 Task: Create a section Capacity Planning Sprint and in the section, add a milestone Network Security Improvements in the project AgileFrame
Action: Mouse moved to (545, 356)
Screenshot: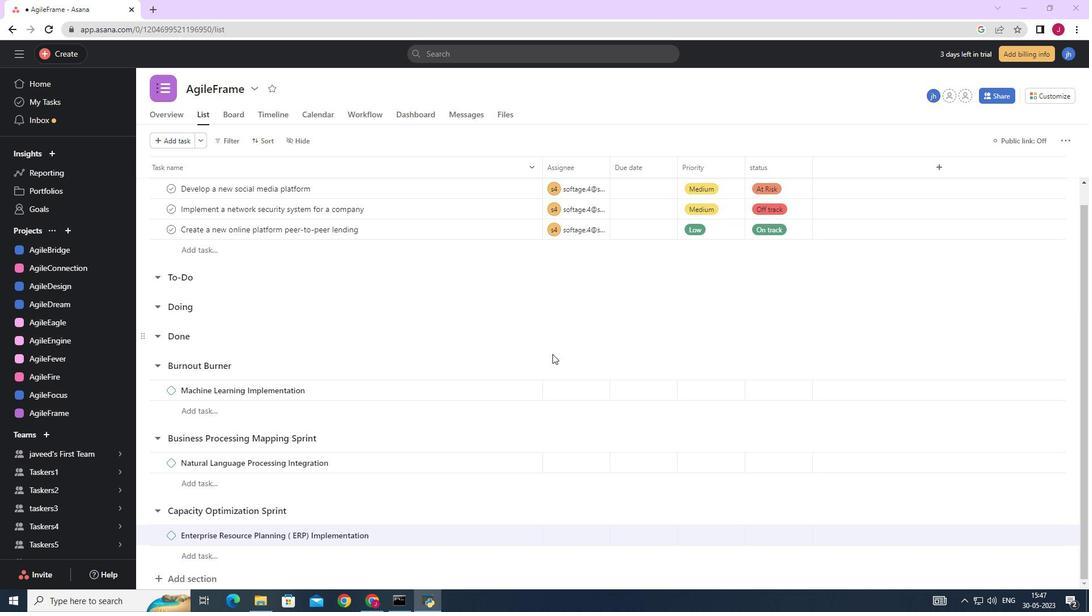 
Action: Mouse scrolled (545, 355) with delta (0, 0)
Screenshot: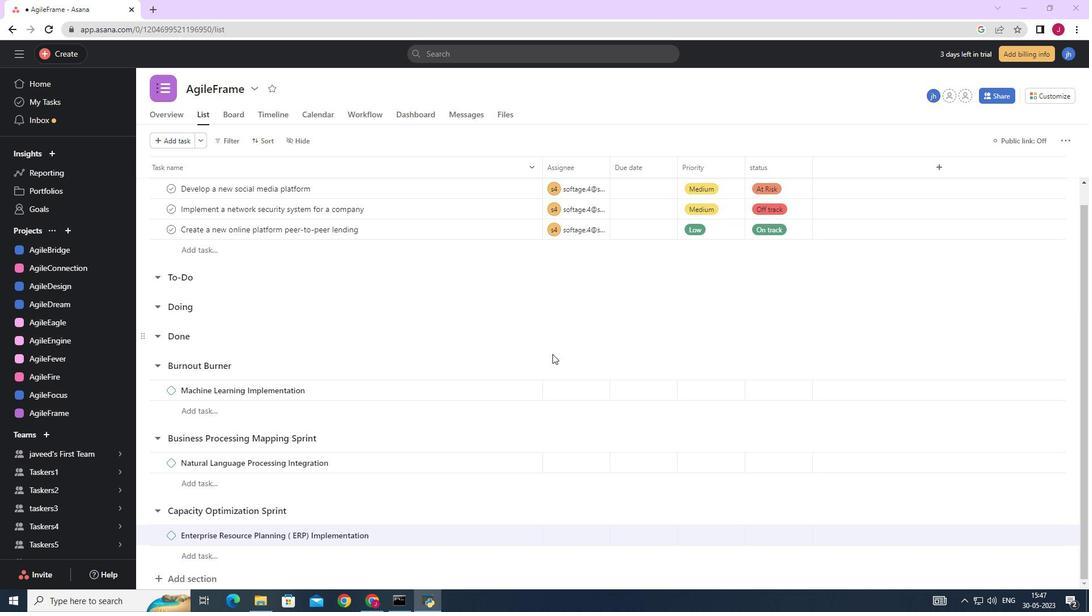 
Action: Mouse scrolled (545, 355) with delta (0, 0)
Screenshot: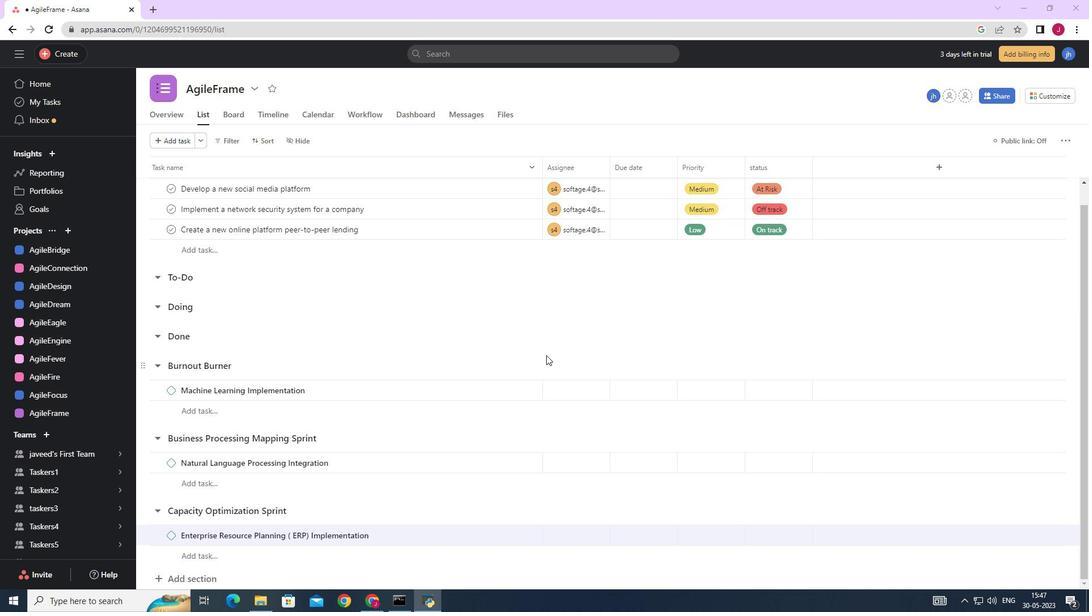 
Action: Mouse scrolled (545, 355) with delta (0, 0)
Screenshot: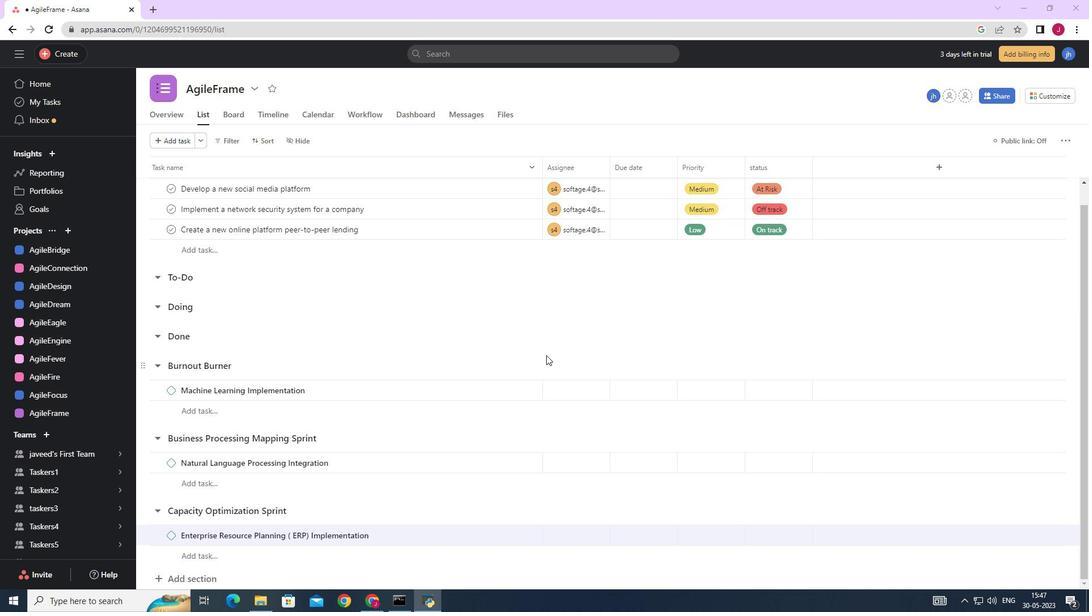 
Action: Mouse scrolled (545, 355) with delta (0, 0)
Screenshot: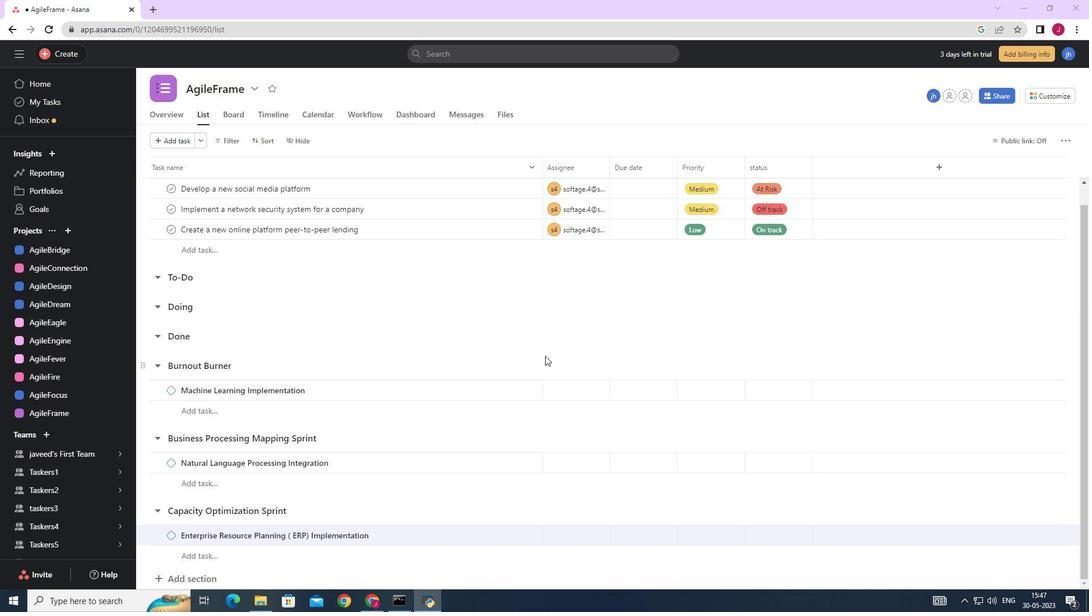 
Action: Mouse scrolled (545, 355) with delta (0, 0)
Screenshot: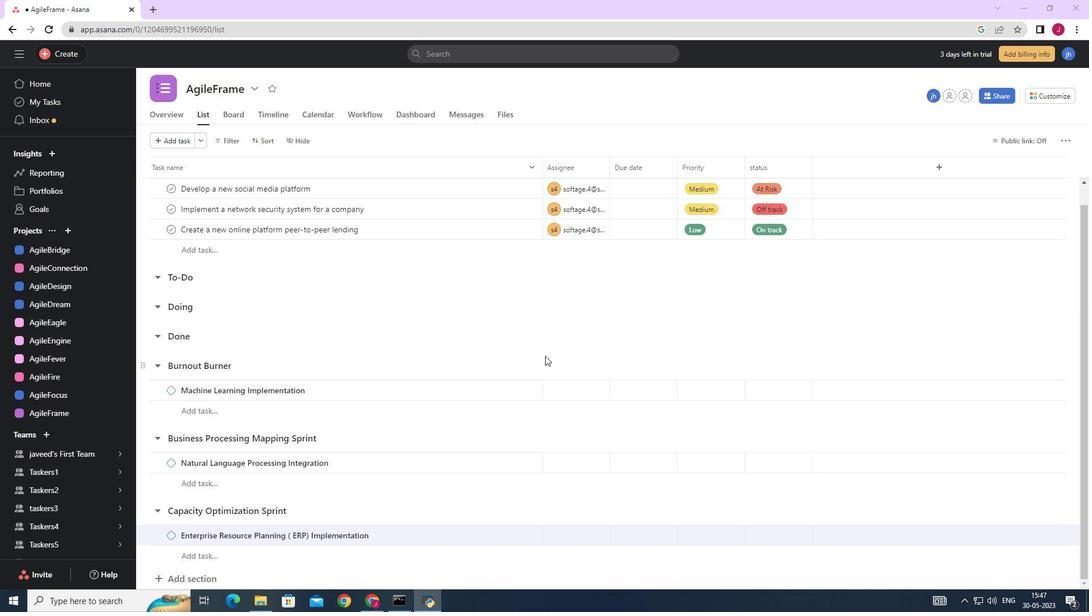 
Action: Mouse scrolled (545, 355) with delta (0, 0)
Screenshot: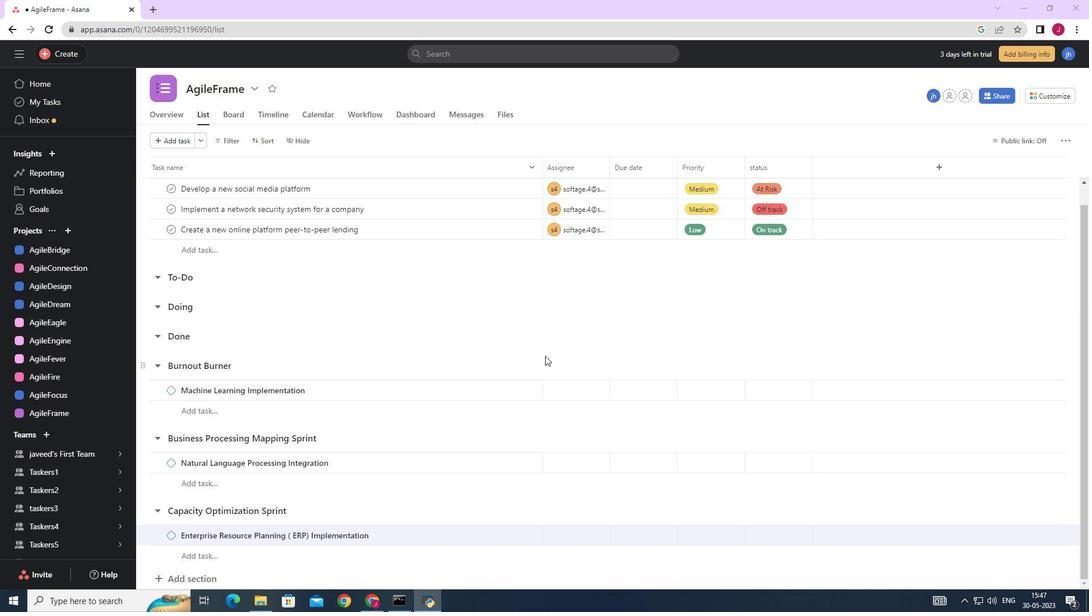 
Action: Mouse scrolled (545, 355) with delta (0, 0)
Screenshot: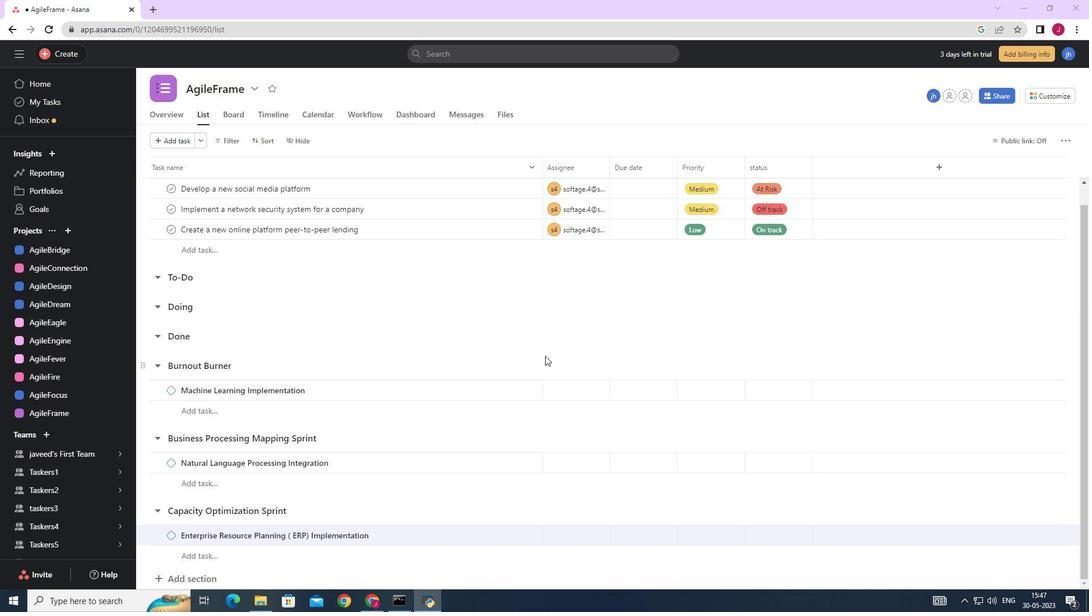 
Action: Mouse moved to (195, 578)
Screenshot: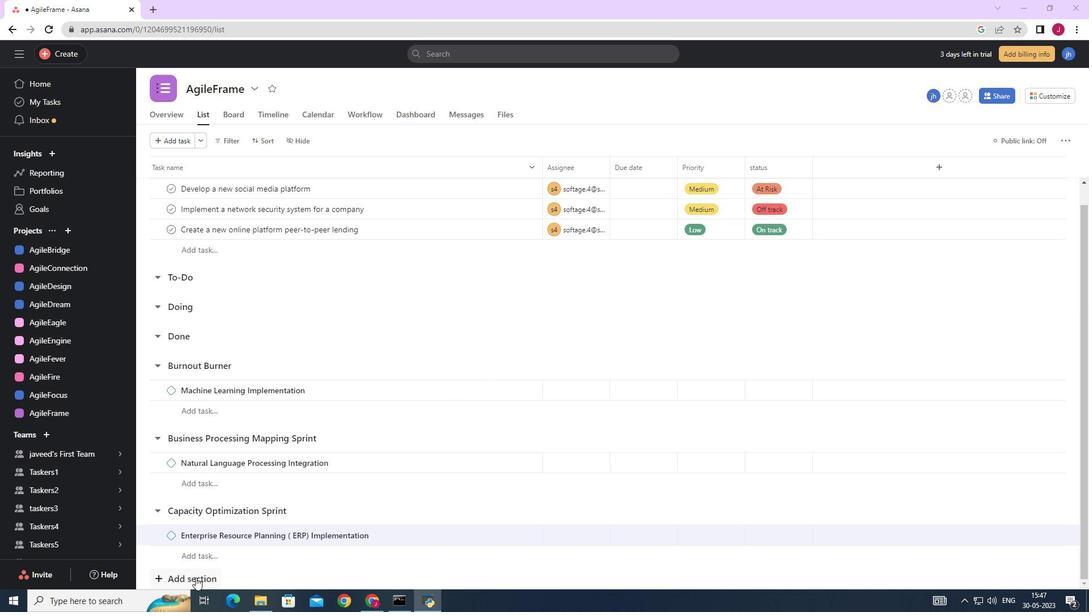 
Action: Mouse pressed left at (195, 578)
Screenshot: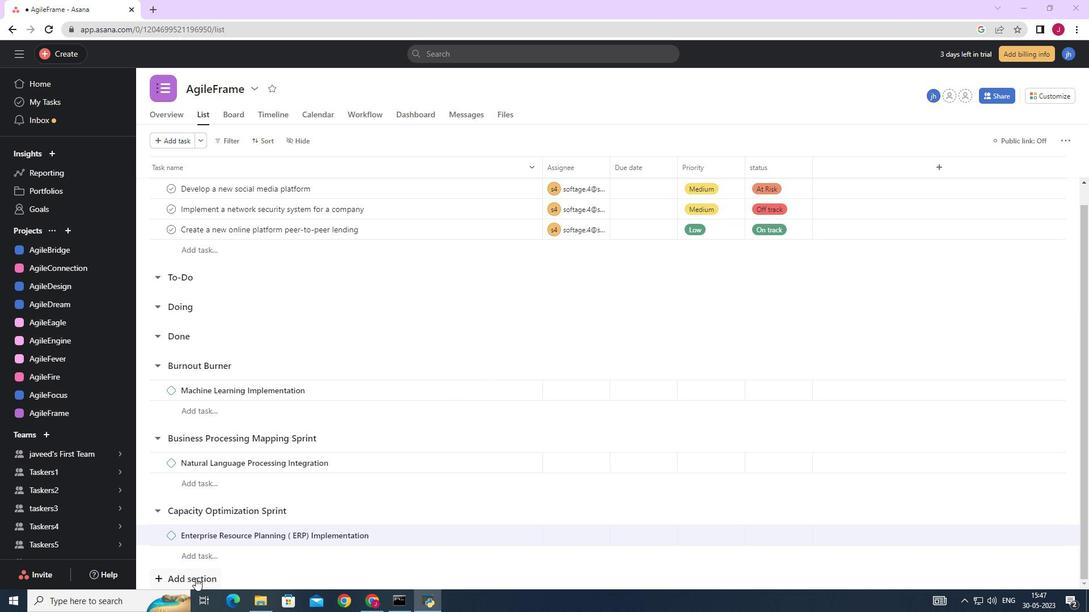 
Action: Mouse moved to (276, 545)
Screenshot: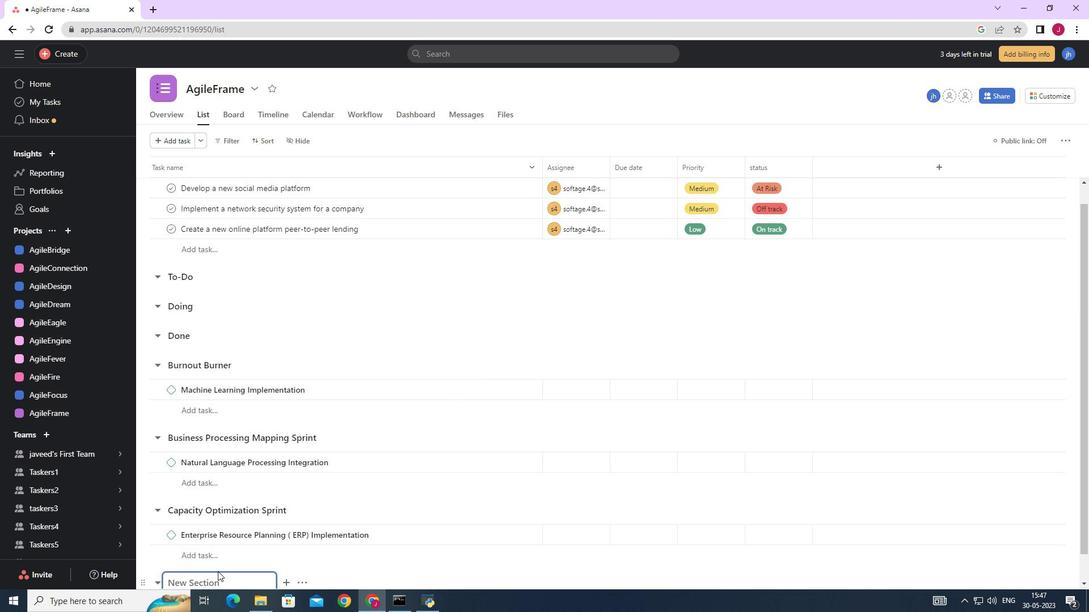 
Action: Mouse scrolled (276, 545) with delta (0, 0)
Screenshot: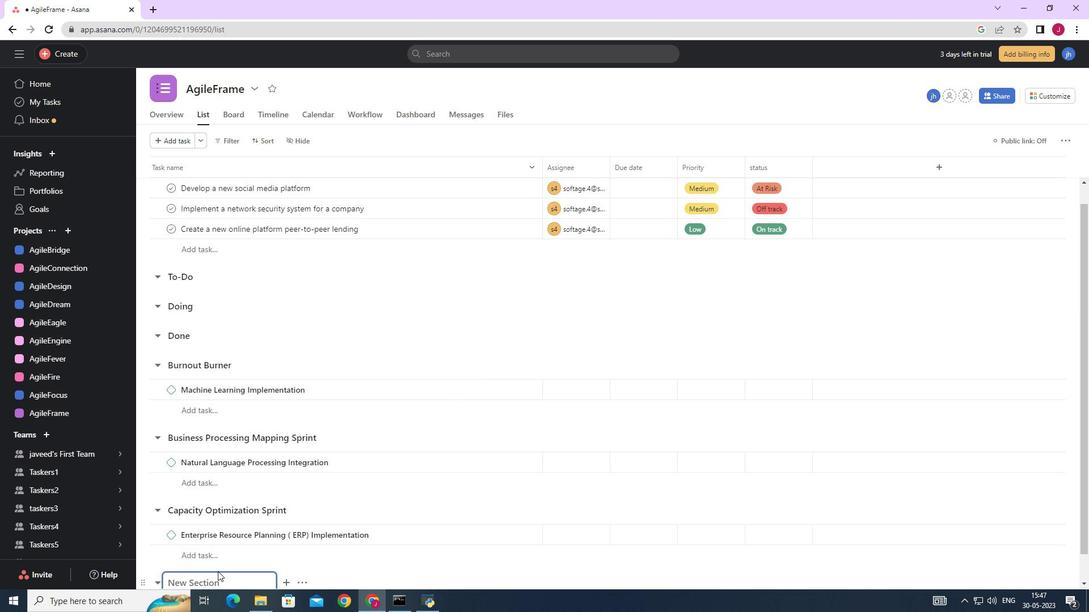 
Action: Mouse scrolled (276, 545) with delta (0, 0)
Screenshot: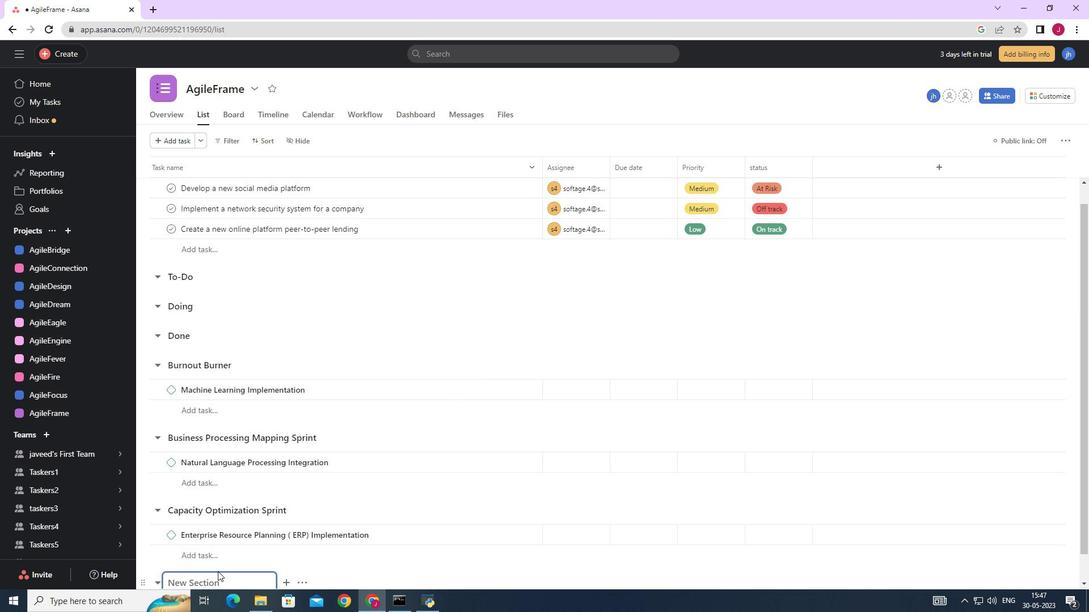 
Action: Mouse scrolled (276, 545) with delta (0, 0)
Screenshot: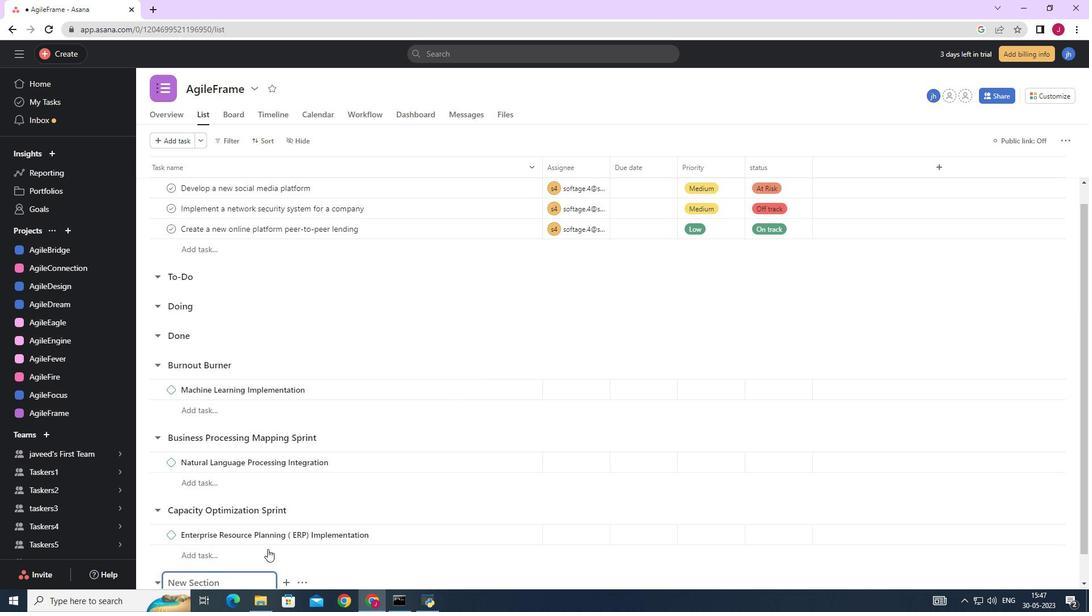 
Action: Mouse scrolled (276, 545) with delta (0, 0)
Screenshot: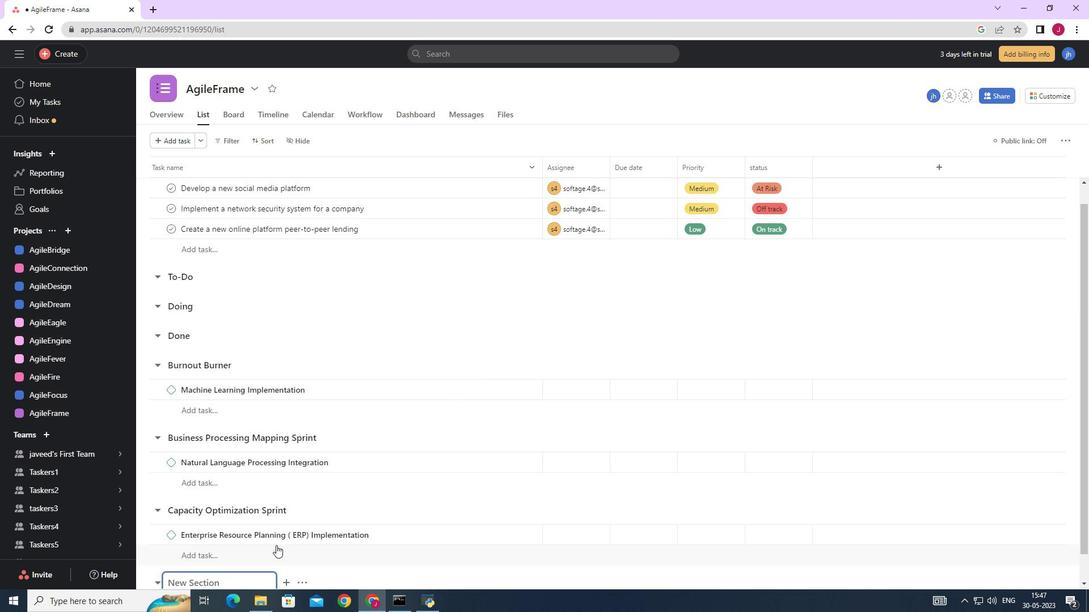 
Action: Mouse scrolled (276, 545) with delta (0, 0)
Screenshot: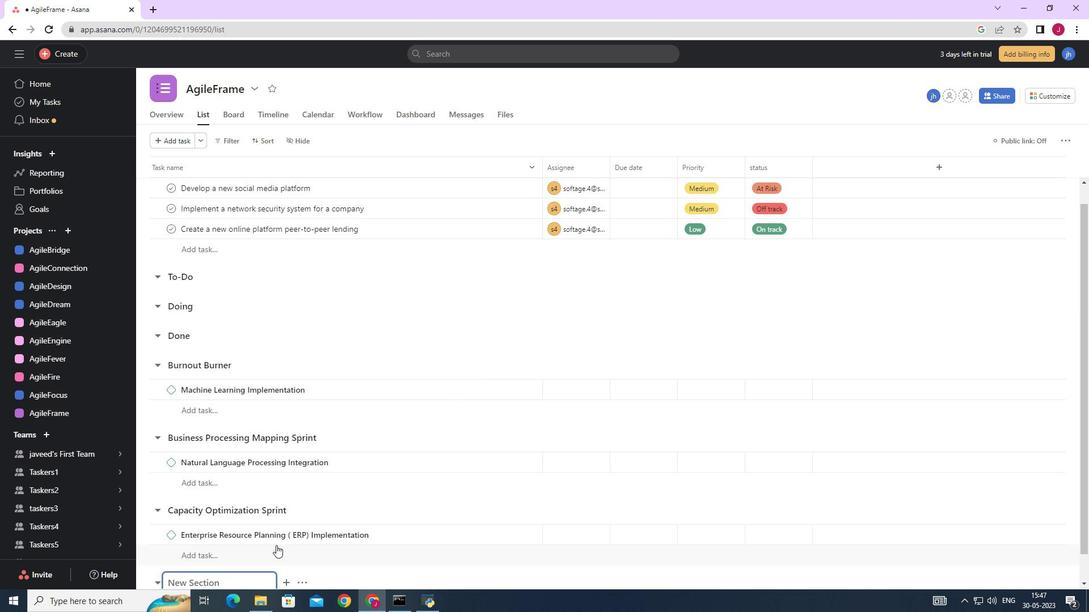 
Action: Mouse moved to (208, 552)
Screenshot: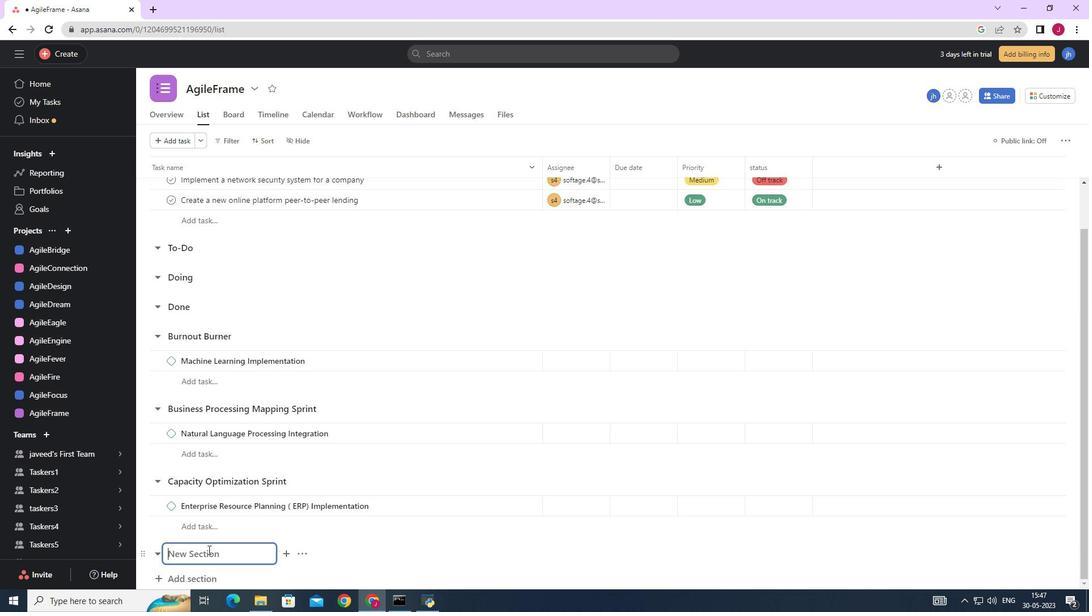 
Action: Mouse pressed left at (208, 552)
Screenshot: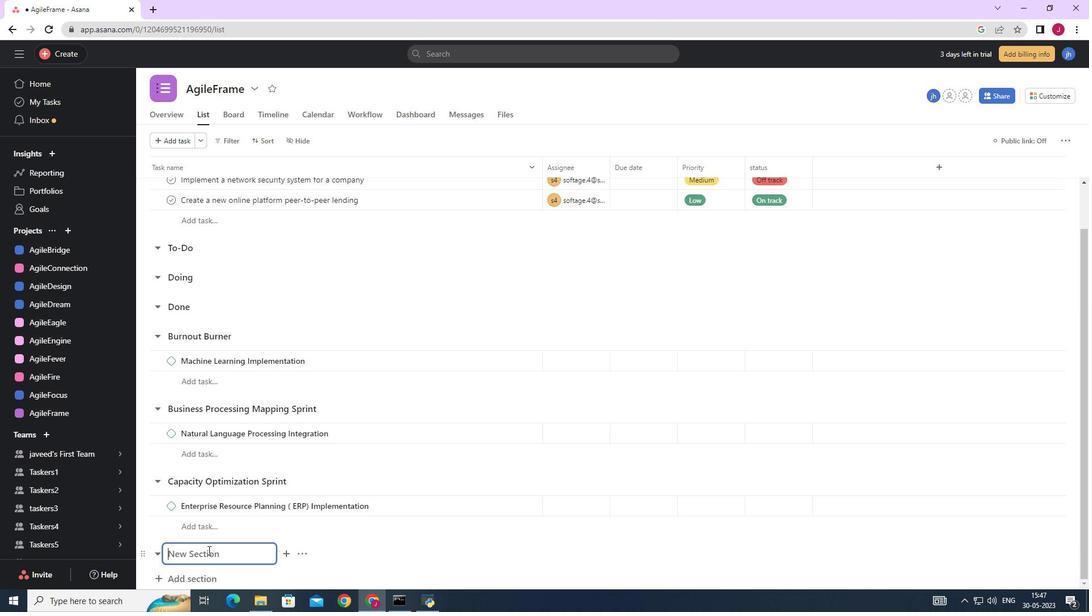 
Action: Mouse moved to (251, 541)
Screenshot: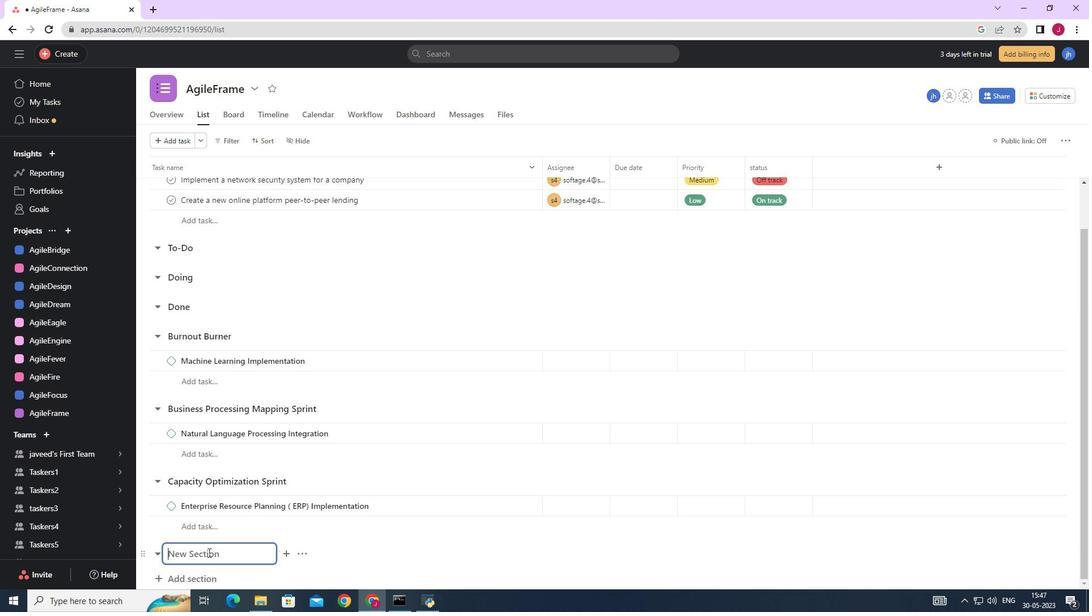 
Action: Key pressed <Key.caps_lock>C<Key.caps_lock>apacity<Key.space><Key.caps_lock>P<Key.caps_lock>lanning<Key.space><Key.caps_lock>S<Key.caps_lock>print<Key.enter>
Screenshot: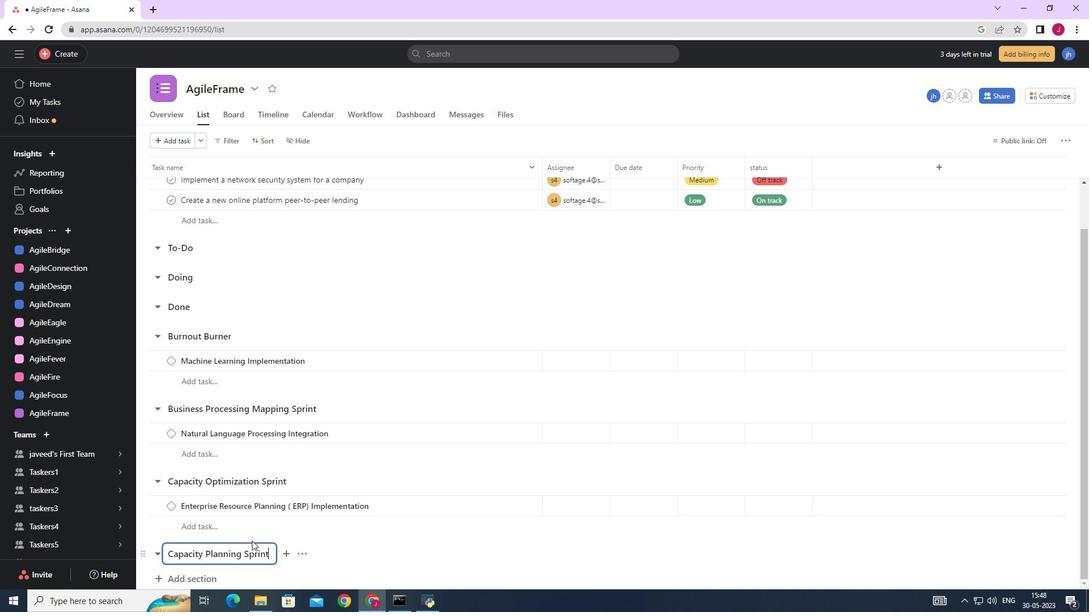 
Action: Mouse moved to (253, 540)
Screenshot: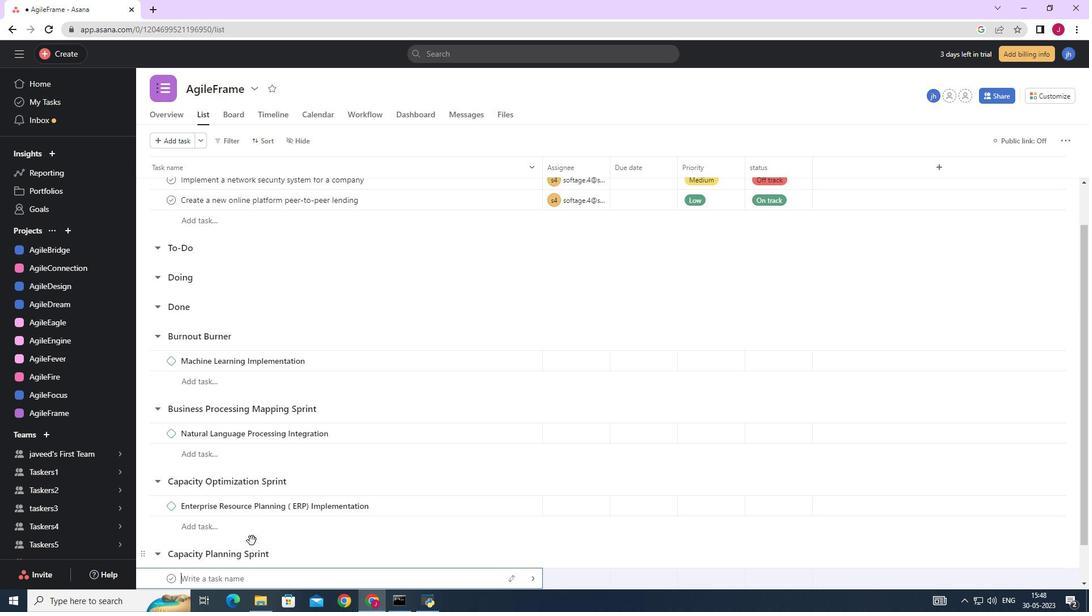
Action: Mouse scrolled (253, 540) with delta (0, 0)
Screenshot: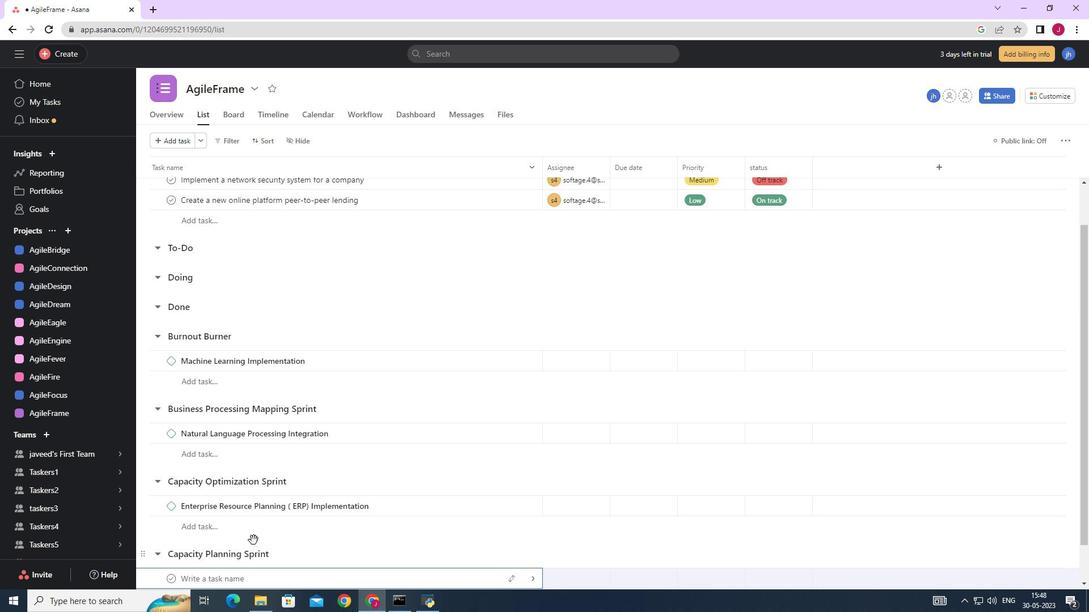 
Action: Mouse scrolled (253, 540) with delta (0, 0)
Screenshot: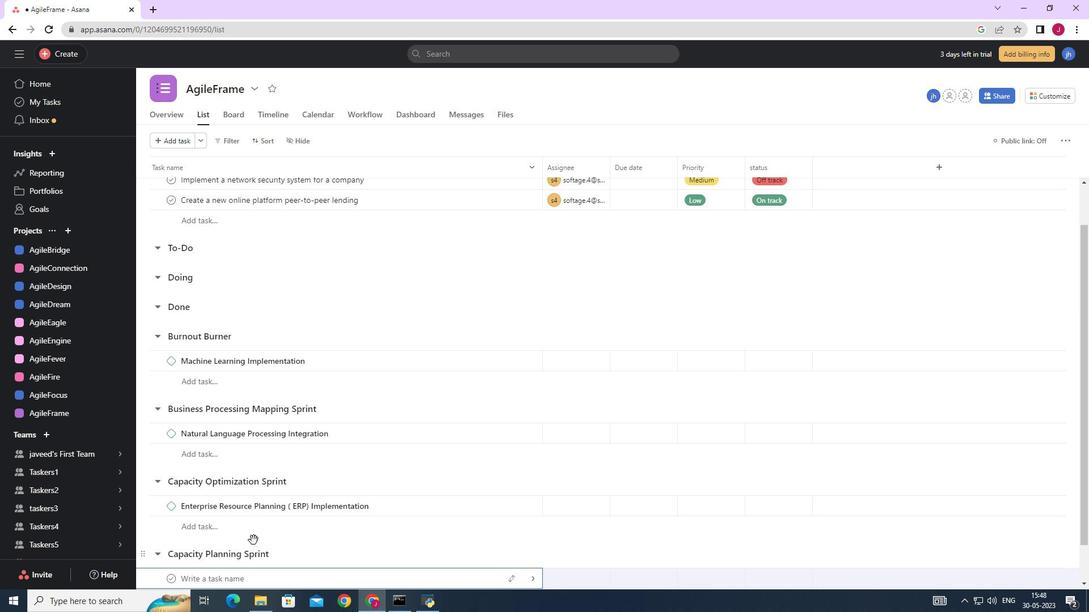 
Action: Mouse scrolled (253, 540) with delta (0, 0)
Screenshot: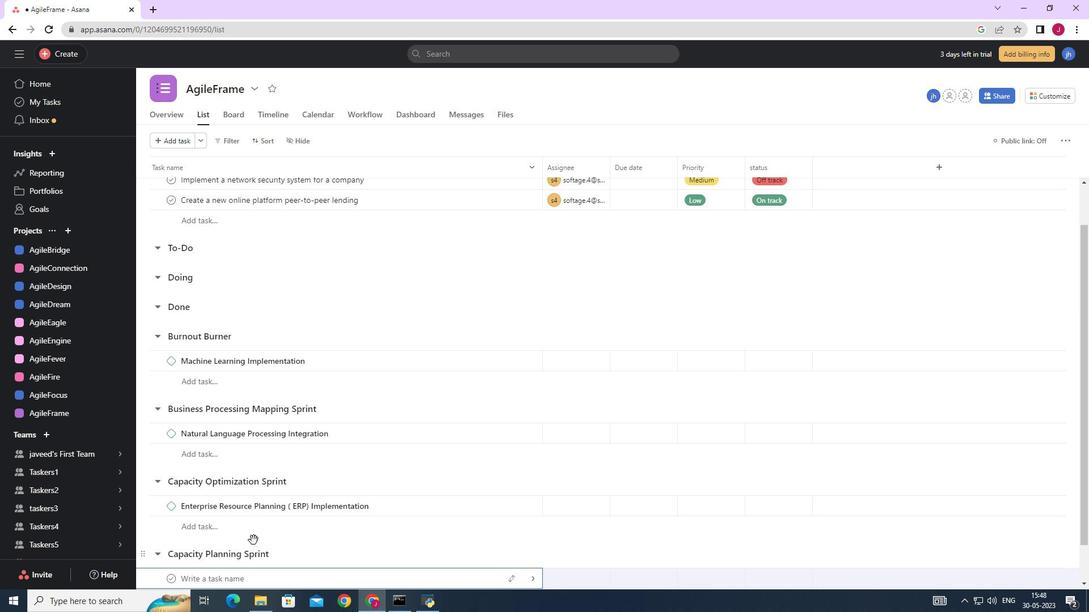 
Action: Mouse moved to (259, 540)
Screenshot: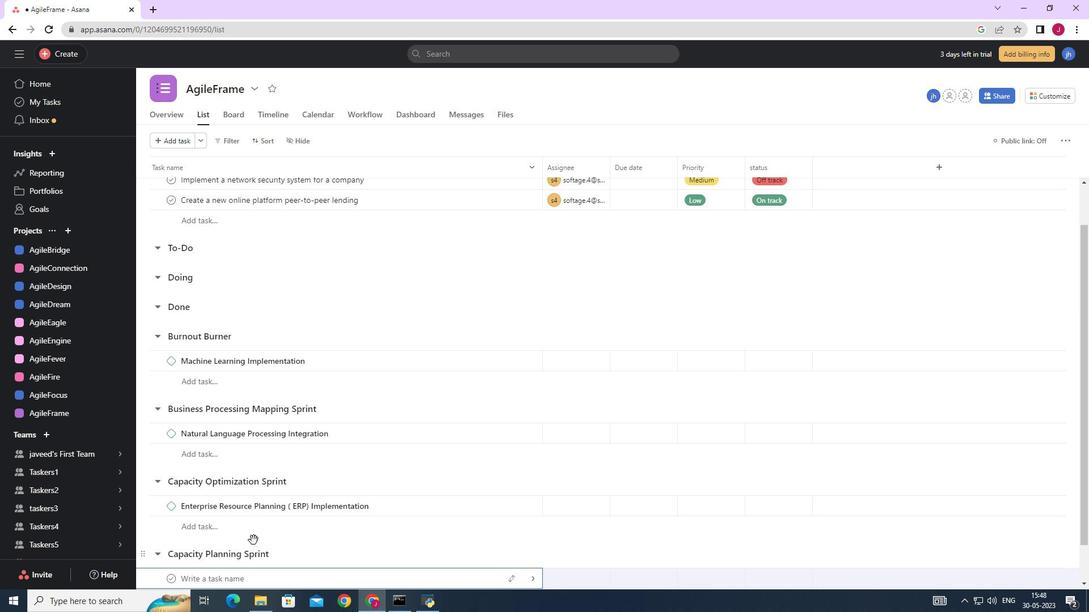
Action: Mouse scrolled (255, 540) with delta (0, 0)
Screenshot: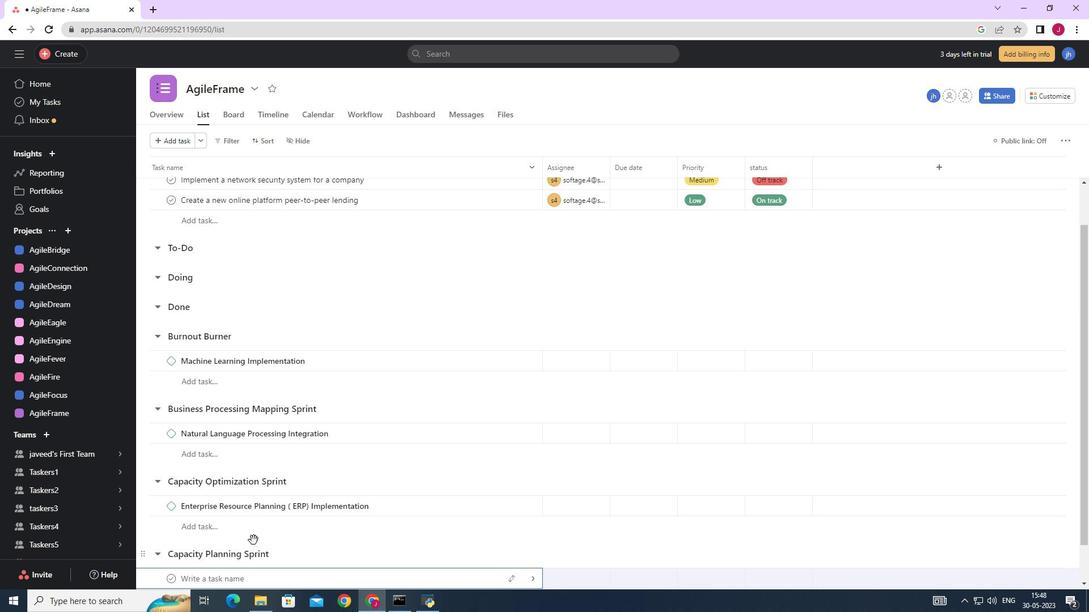 
Action: Mouse moved to (269, 540)
Screenshot: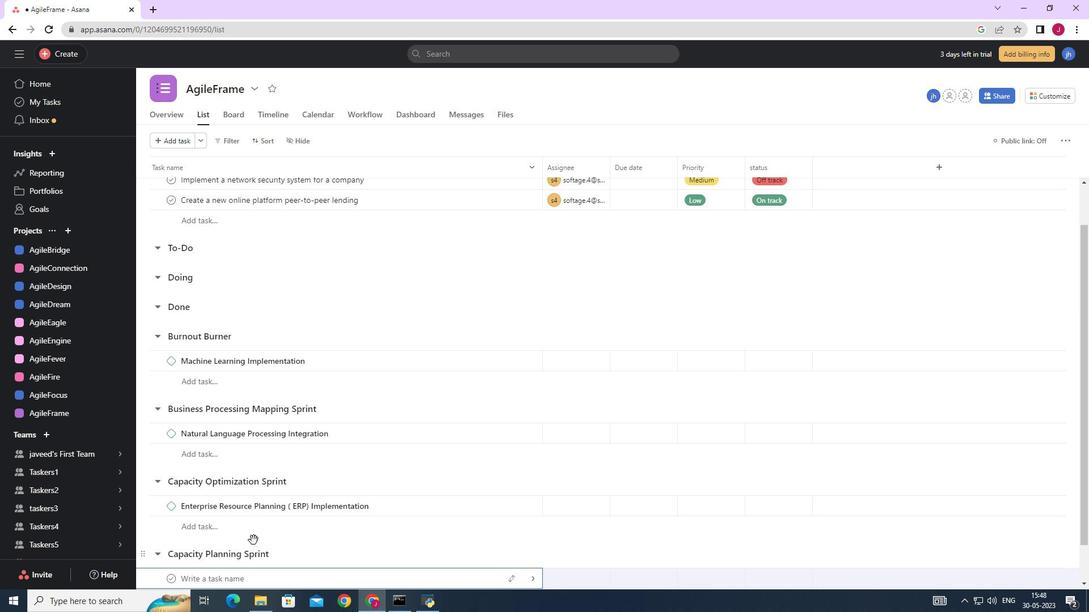 
Action: Mouse scrolled (263, 540) with delta (0, 0)
Screenshot: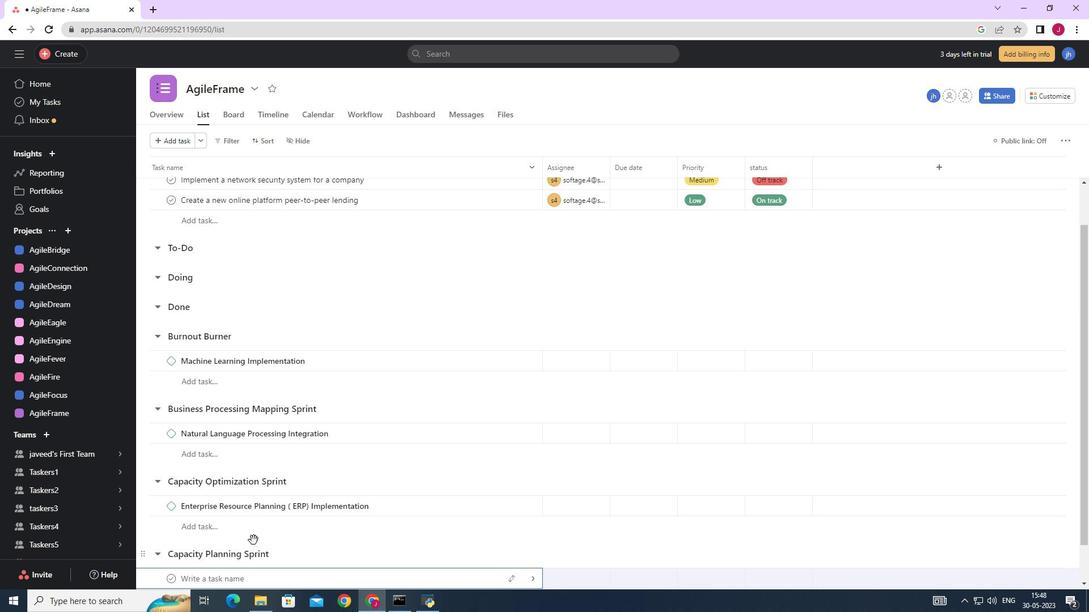 
Action: Mouse moved to (233, 536)
Screenshot: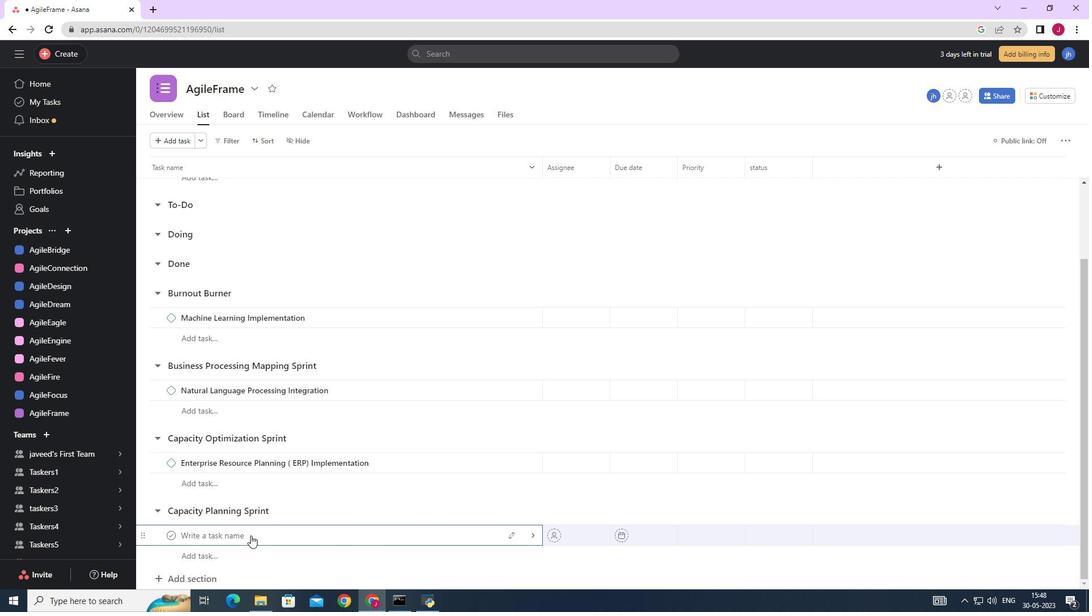 
Action: Mouse pressed left at (233, 536)
Screenshot: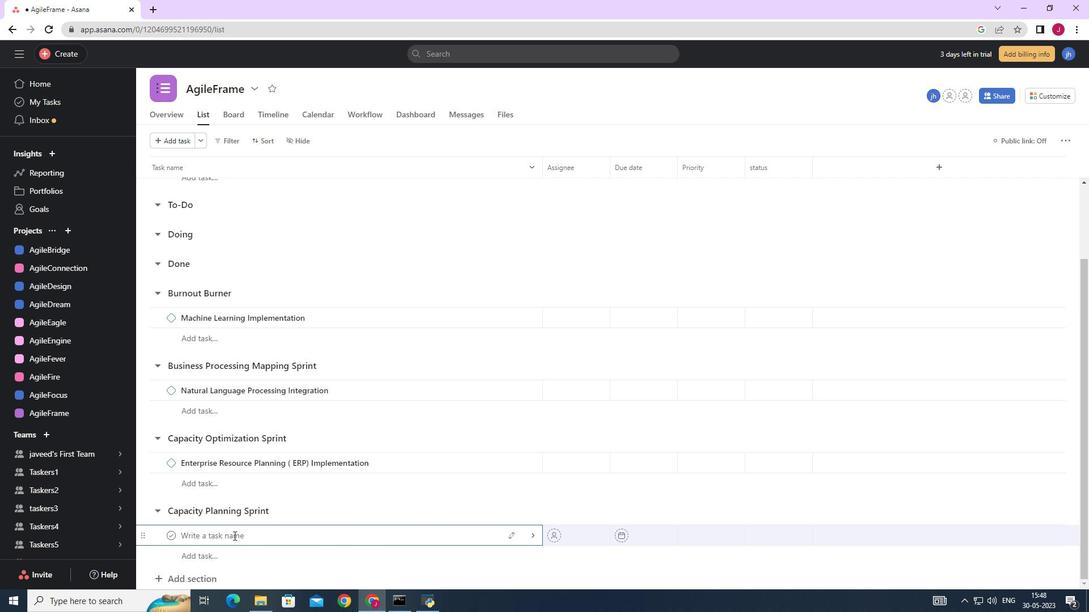 
Action: Mouse moved to (260, 530)
Screenshot: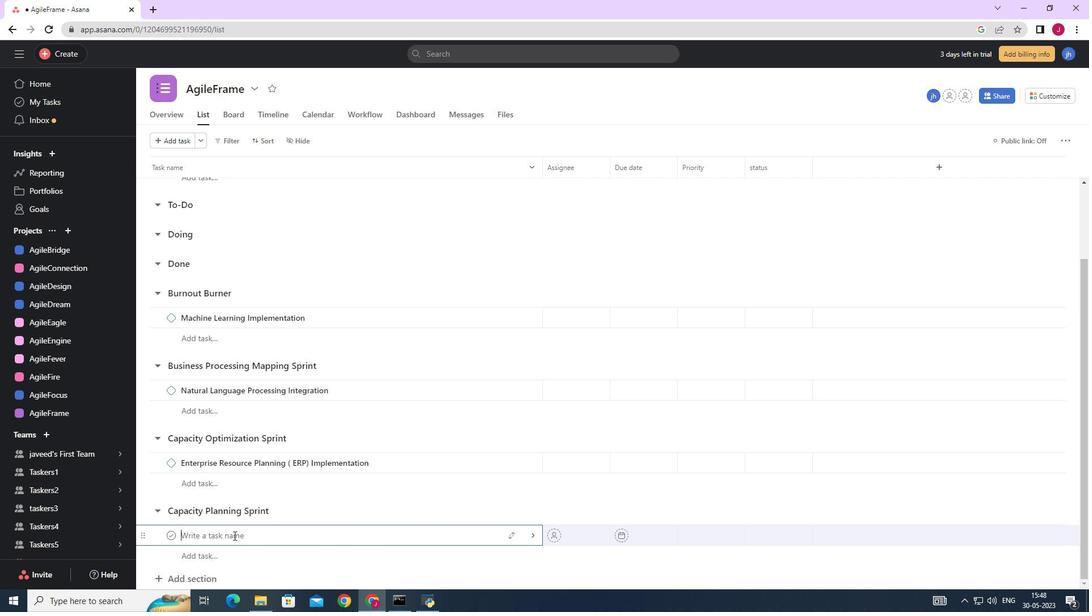 
Action: Key pressed <Key.caps_lock>N<Key.caps_lock>etwork<Key.space><Key.caps_lock>S<Key.caps_lock>ecurity<Key.space>improvements
Screenshot: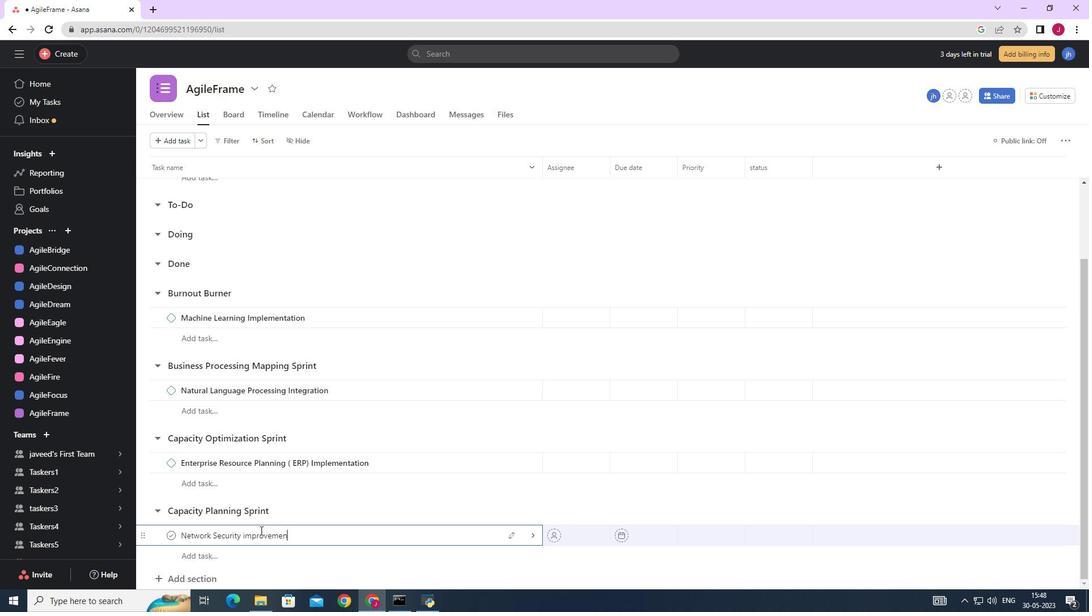 
Action: Mouse moved to (536, 532)
Screenshot: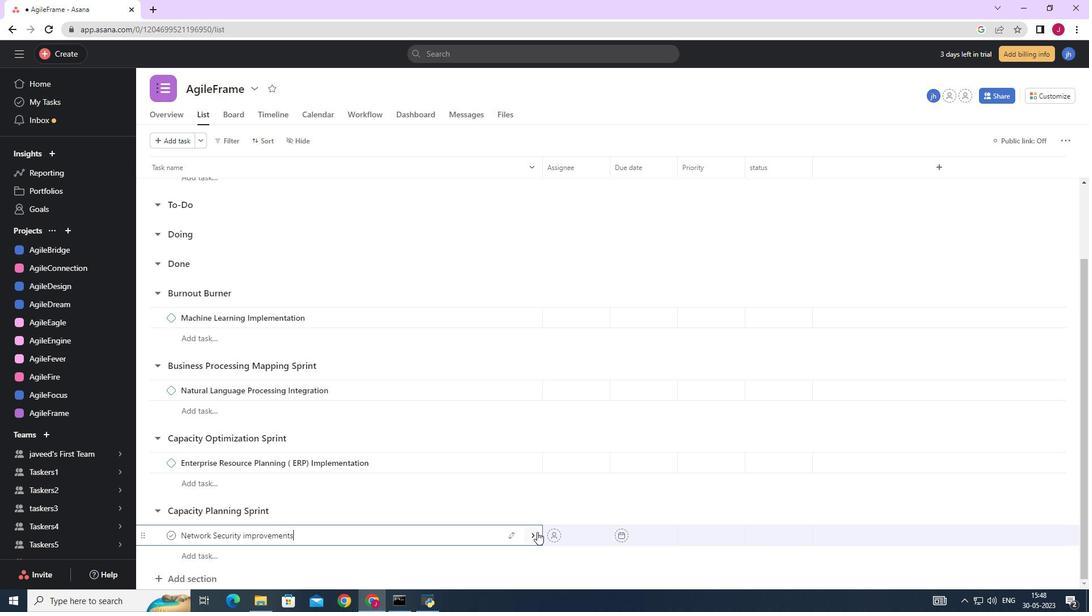 
Action: Mouse pressed left at (536, 532)
Screenshot: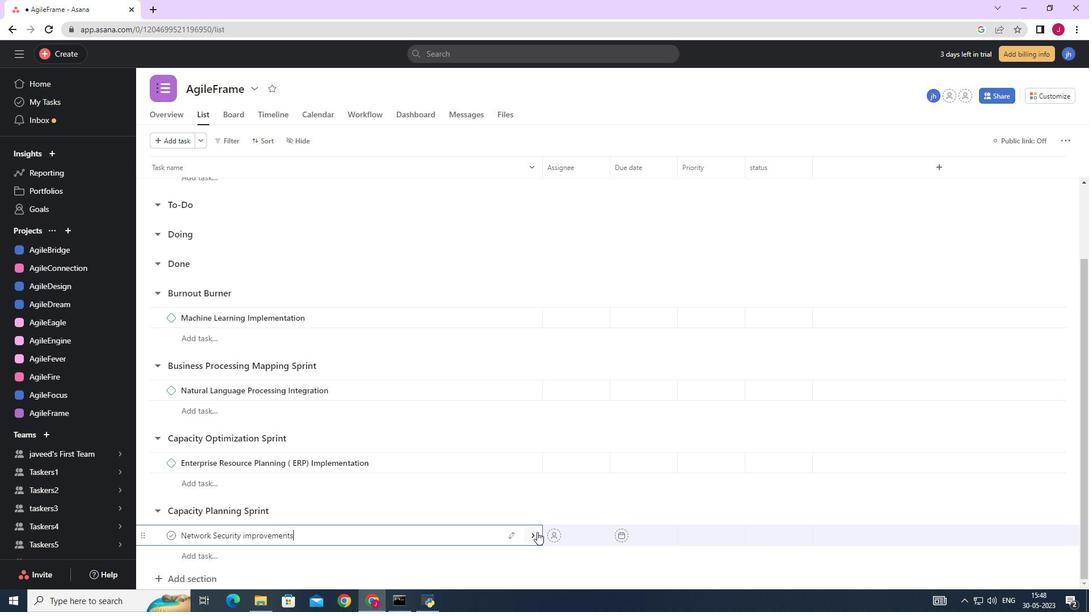 
Action: Mouse moved to (1049, 140)
Screenshot: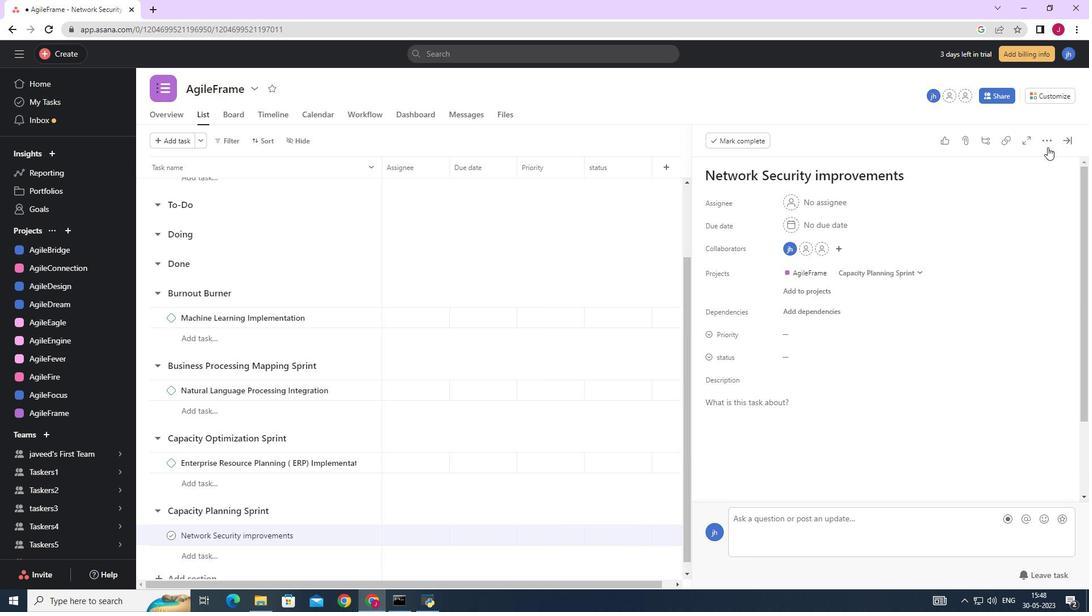
Action: Mouse pressed left at (1049, 140)
Screenshot: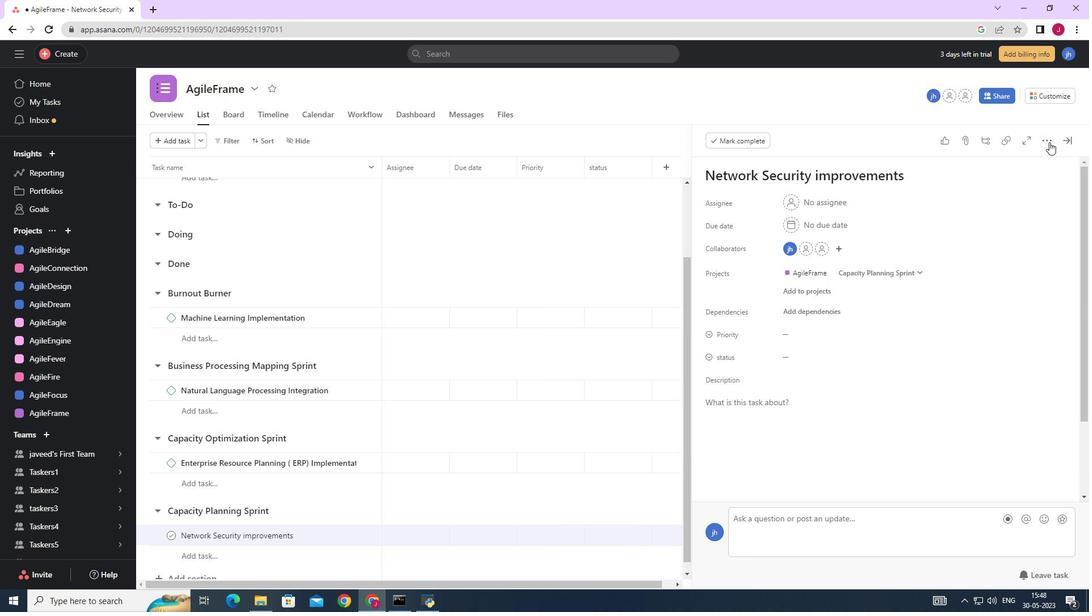 
Action: Mouse moved to (951, 185)
Screenshot: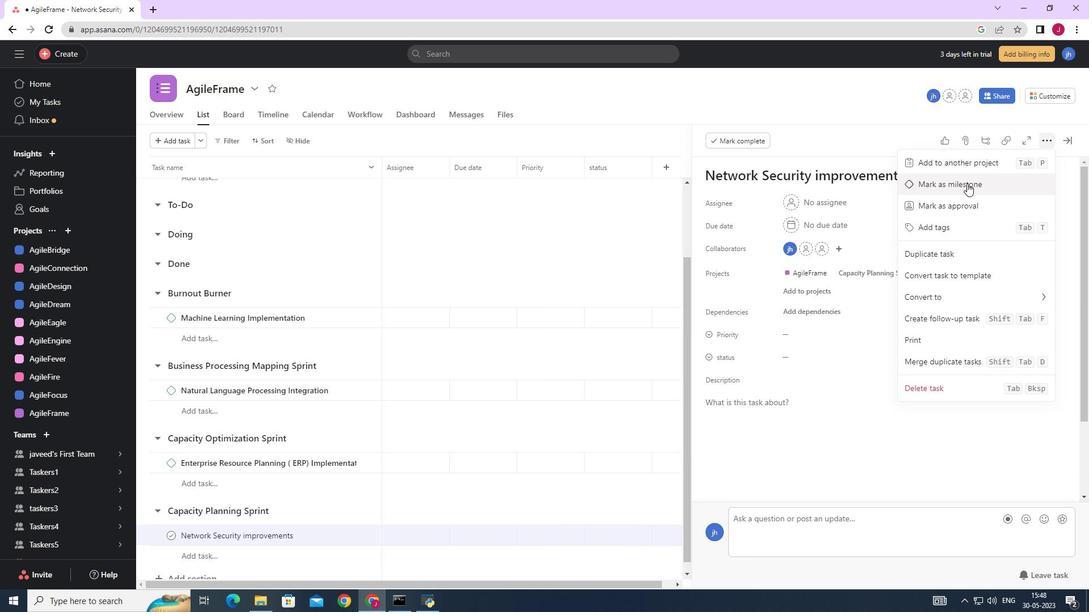 
Action: Mouse pressed left at (951, 185)
Screenshot: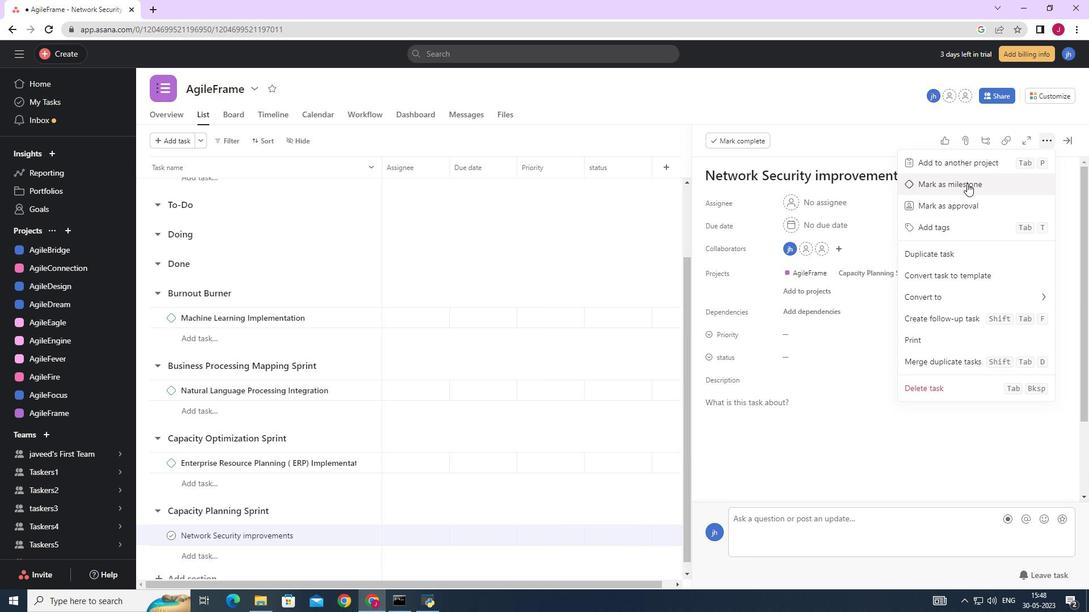 
Action: Mouse moved to (1071, 136)
Screenshot: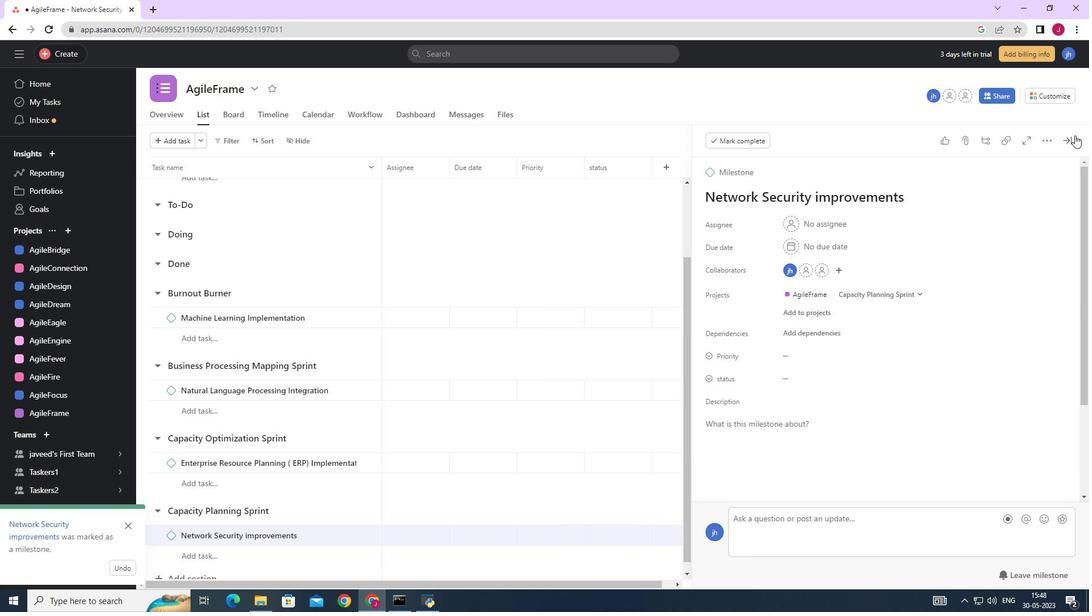 
Action: Mouse pressed left at (1071, 136)
Screenshot: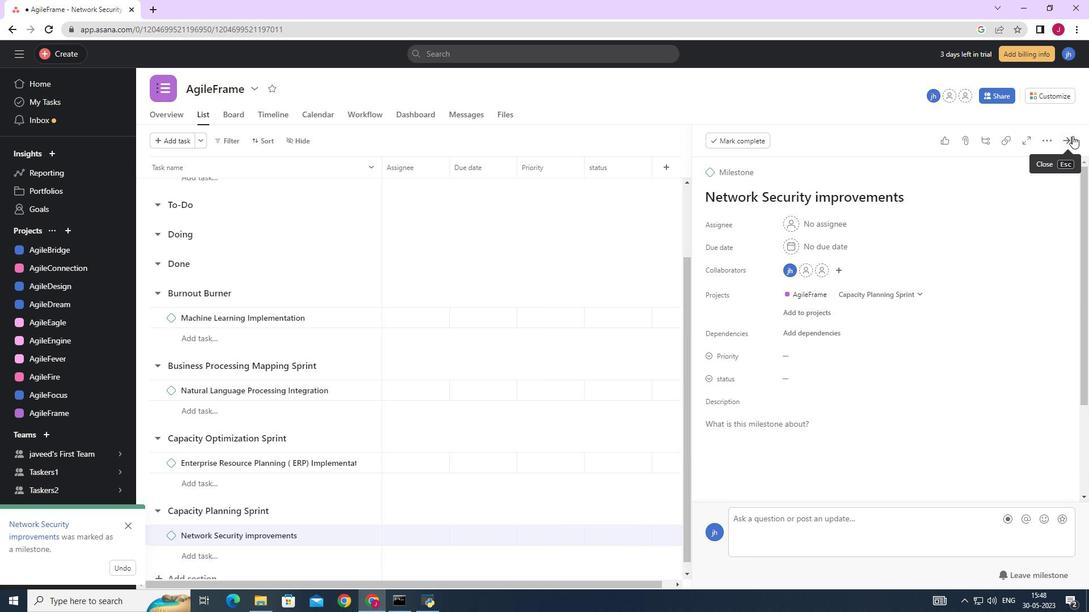 
Action: Mouse moved to (464, 297)
Screenshot: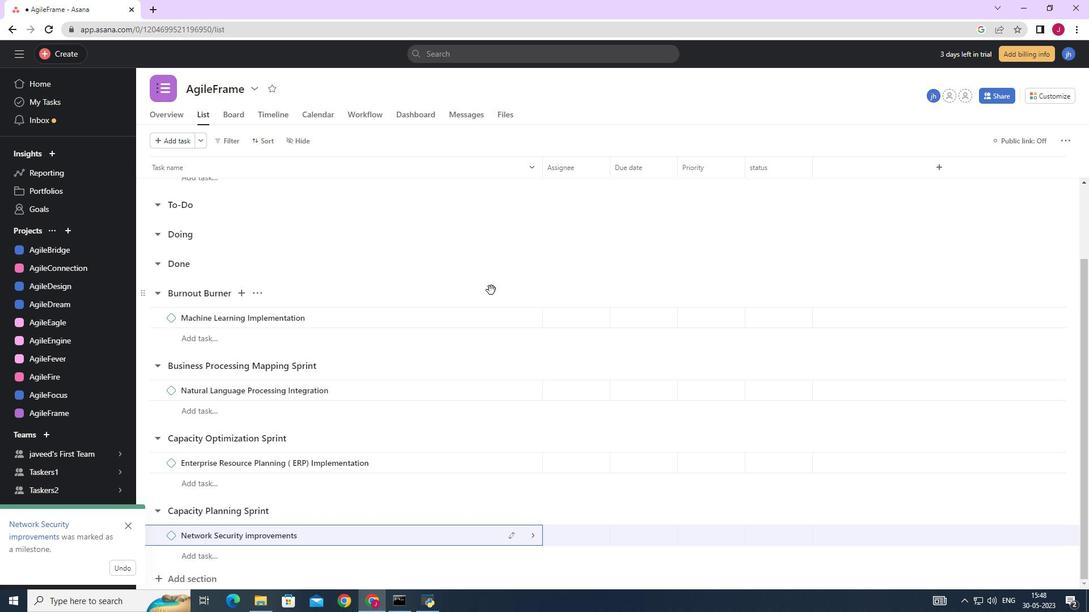 
Action: Mouse scrolled (464, 296) with delta (0, 0)
Screenshot: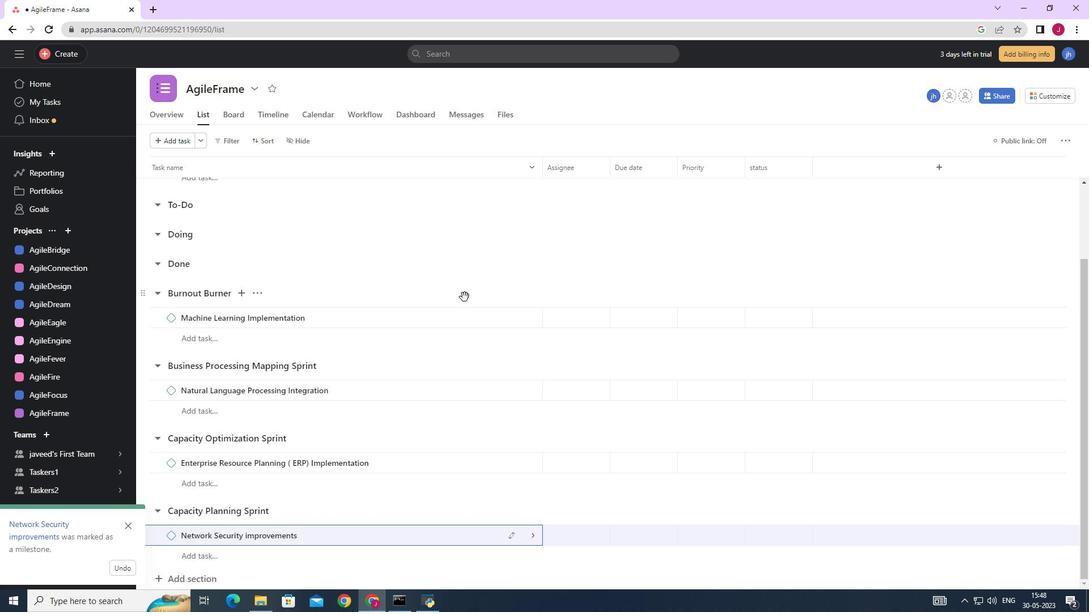
Action: Mouse scrolled (464, 296) with delta (0, 0)
Screenshot: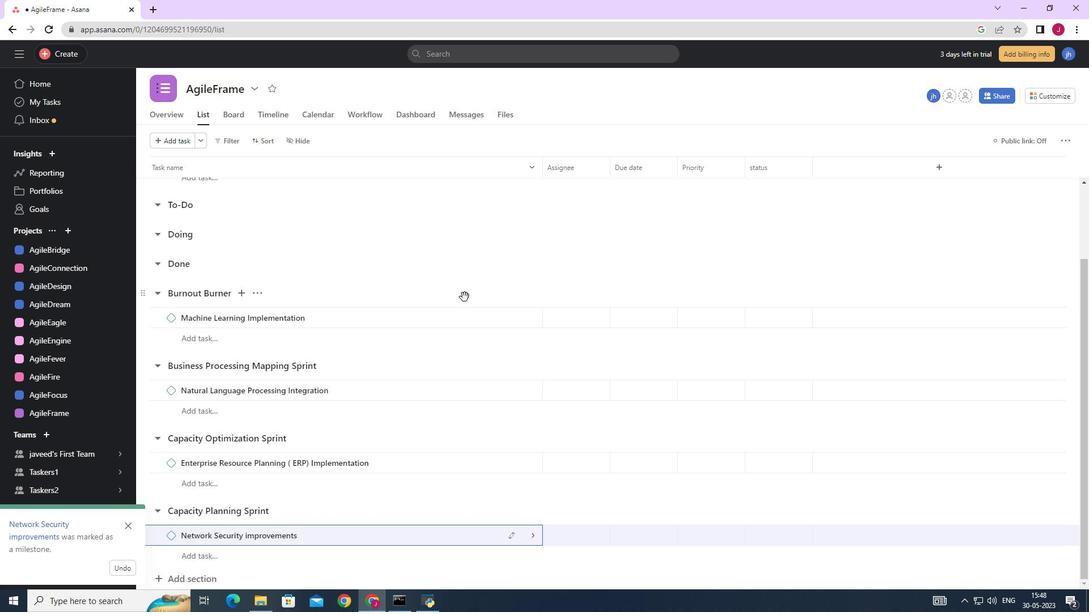 
Action: Mouse scrolled (464, 296) with delta (0, 0)
Screenshot: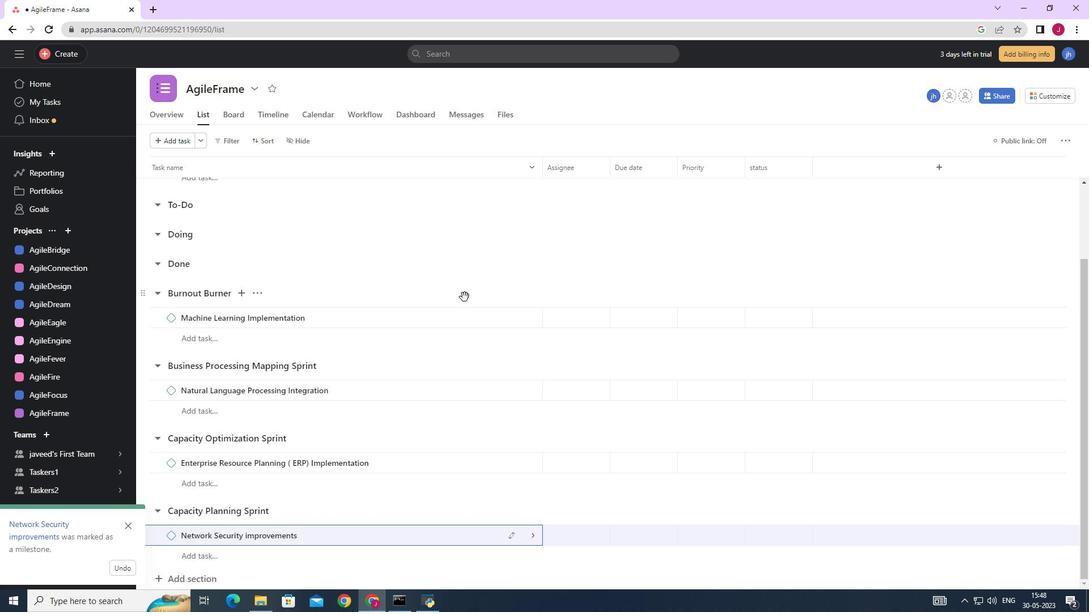 
Action: Mouse scrolled (464, 296) with delta (0, 0)
Screenshot: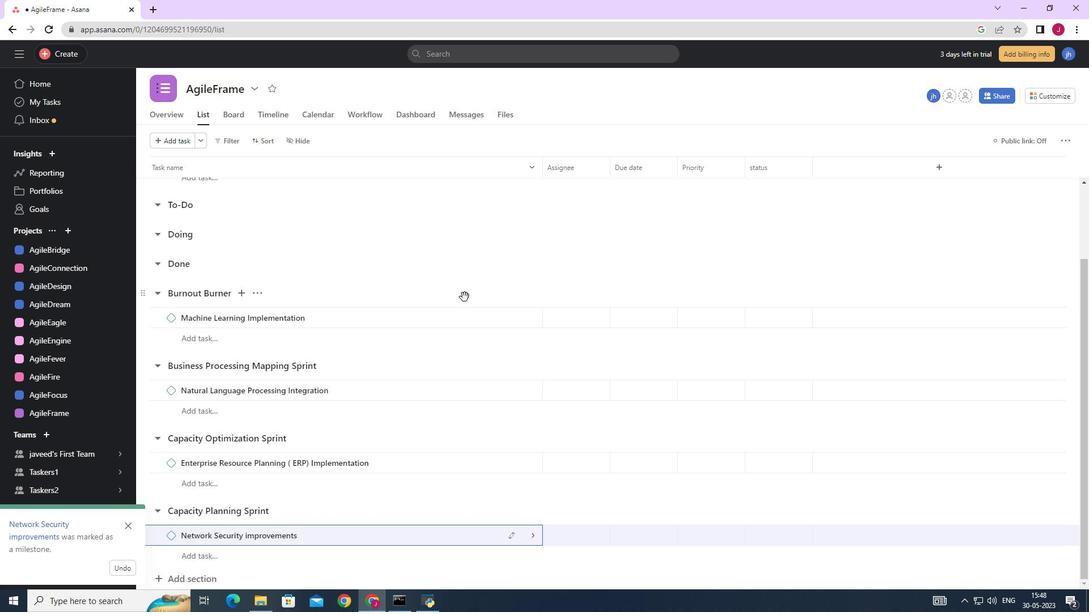 
Action: Mouse scrolled (464, 296) with delta (0, 0)
Screenshot: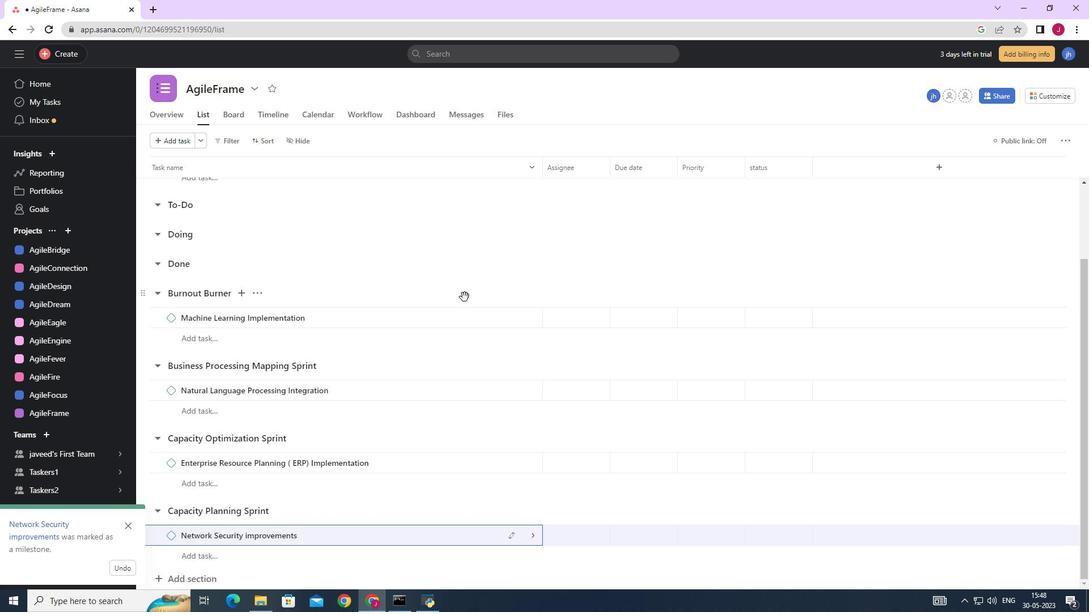 
Action: Mouse moved to (462, 296)
Screenshot: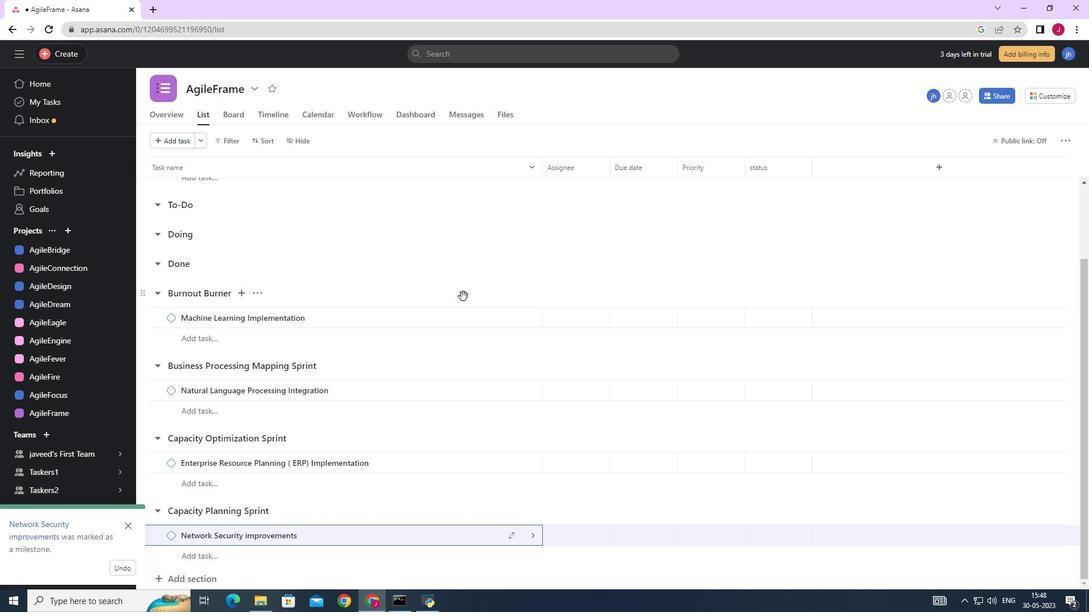 
